 Task: Create a schedule automation trigger every second saturday of the month at 03:00 PM.
Action: Mouse moved to (1160, 339)
Screenshot: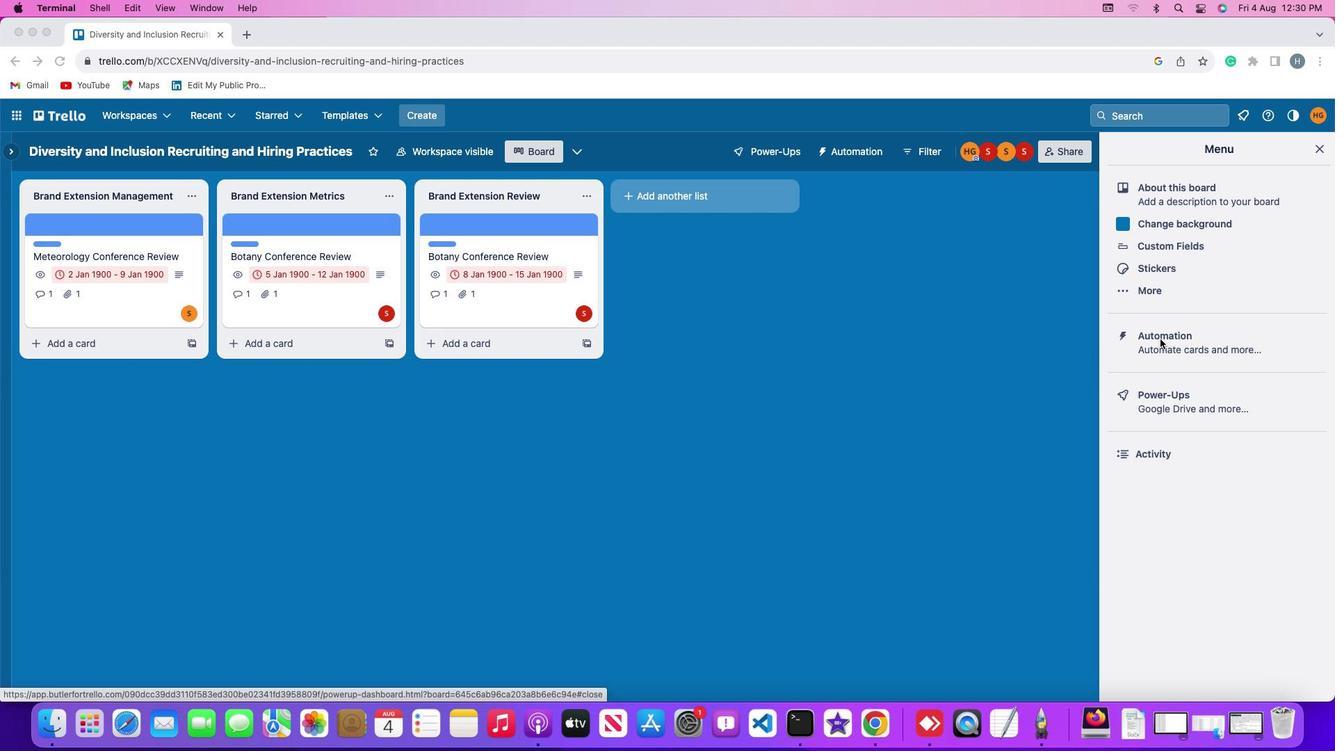 
Action: Mouse pressed left at (1160, 339)
Screenshot: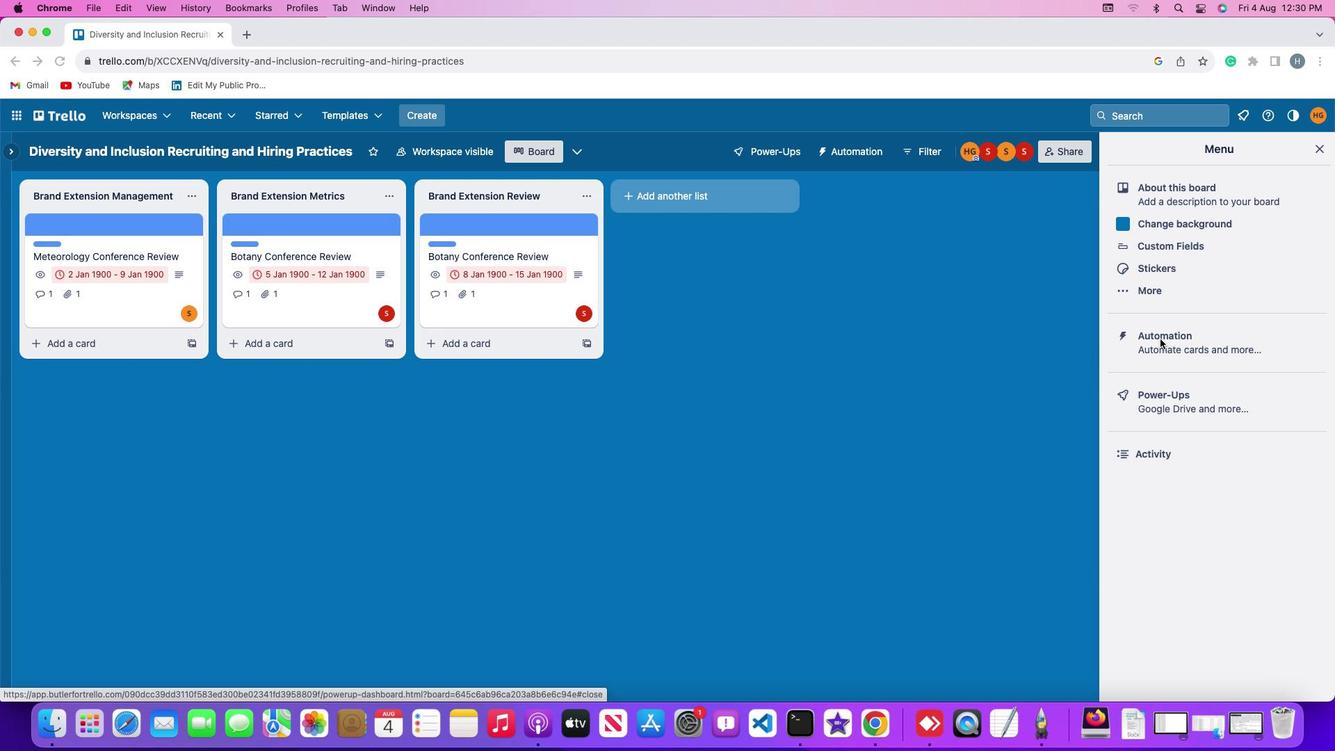 
Action: Mouse moved to (1164, 338)
Screenshot: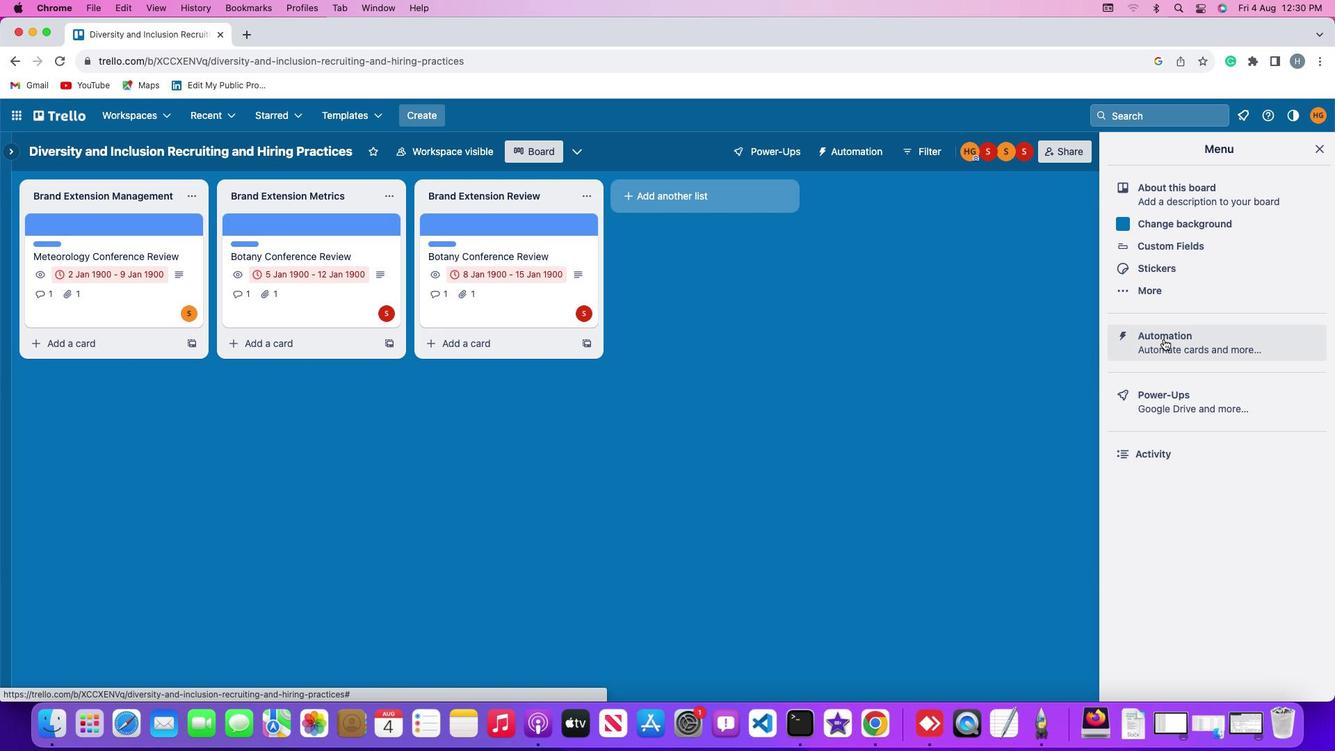 
Action: Mouse pressed left at (1164, 338)
Screenshot: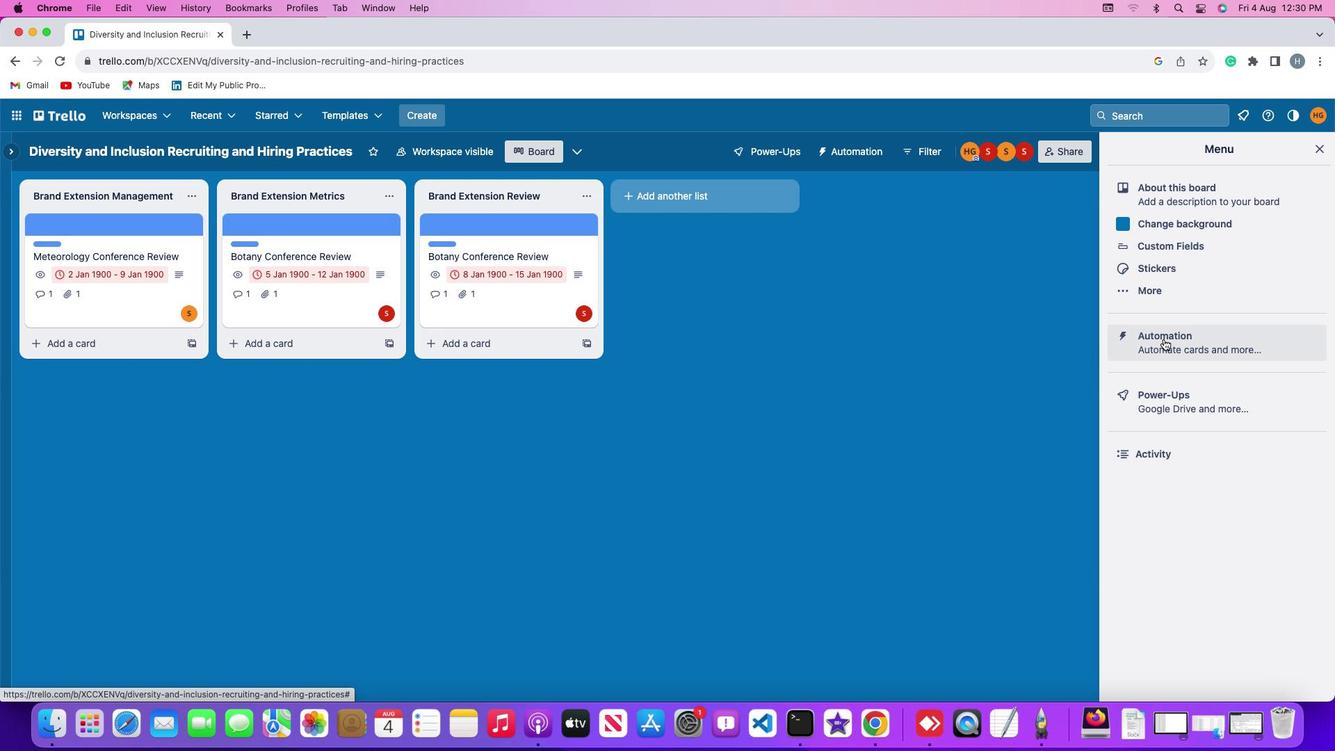 
Action: Mouse moved to (102, 297)
Screenshot: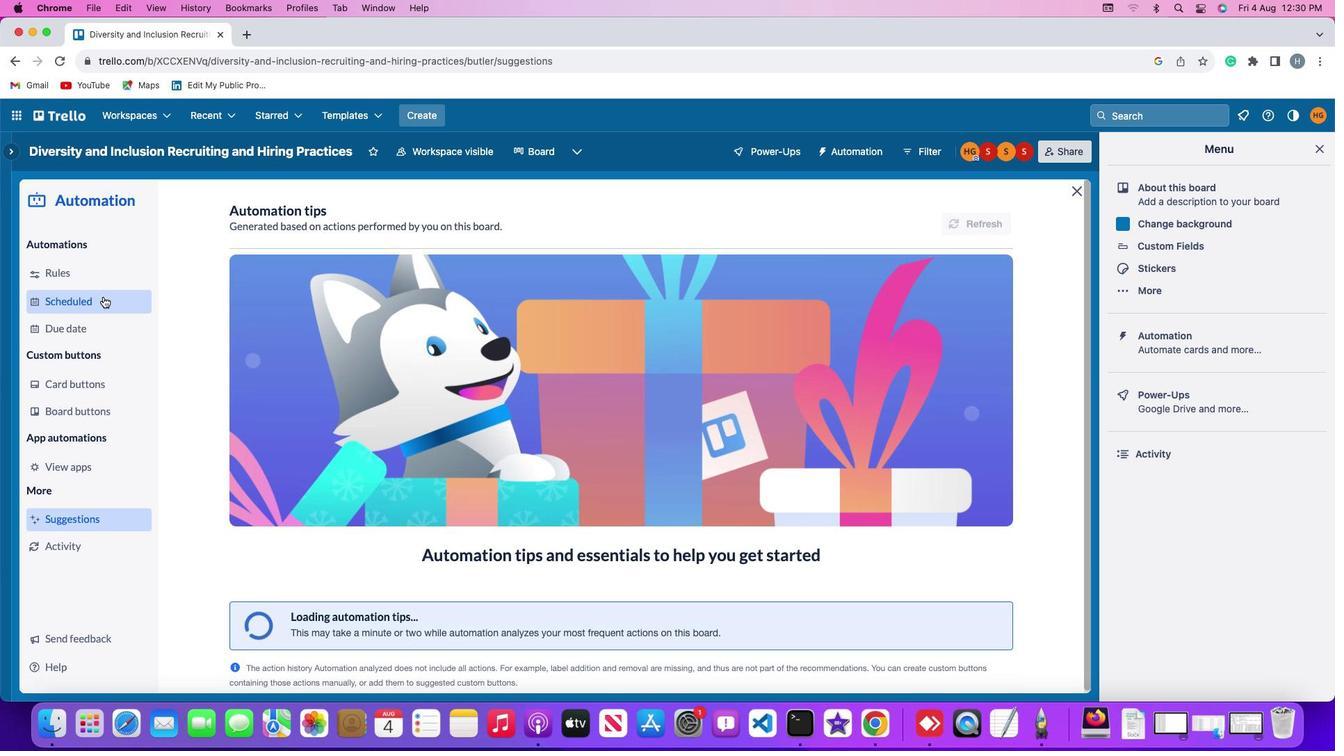 
Action: Mouse pressed left at (102, 297)
Screenshot: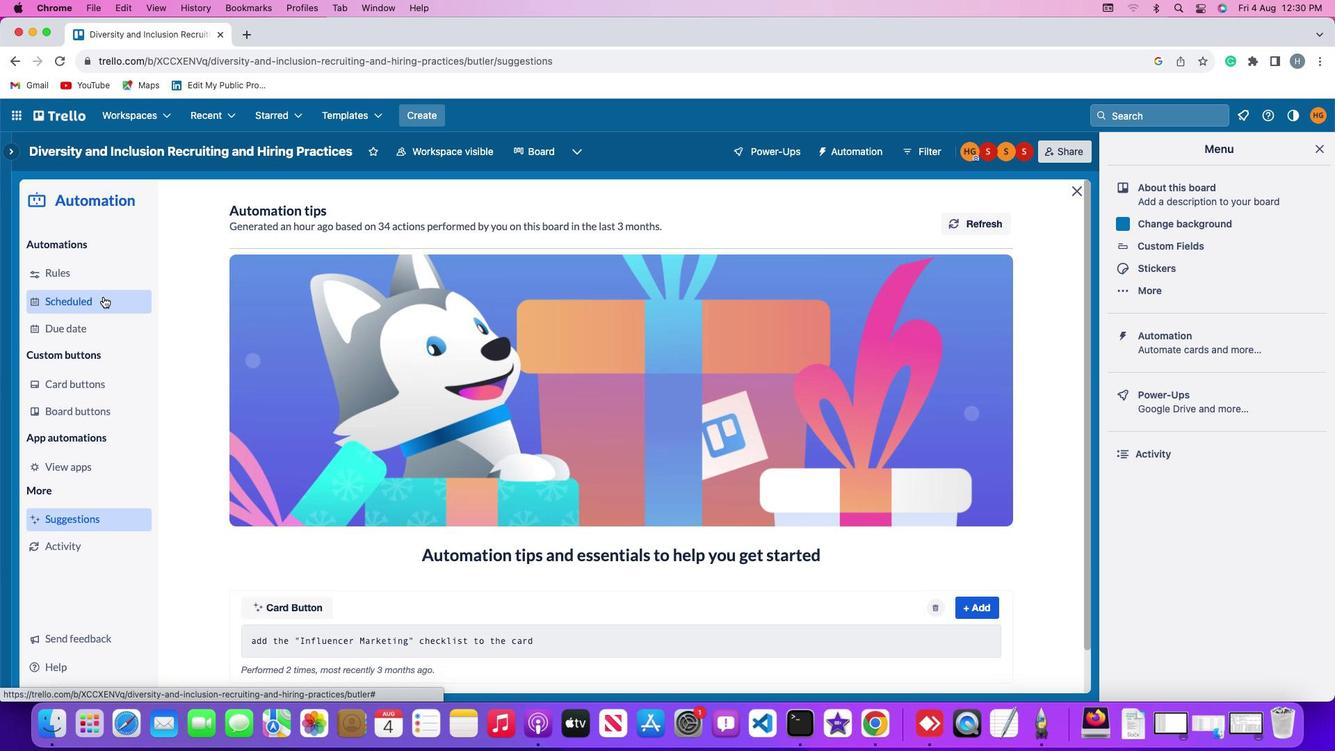 
Action: Mouse moved to (916, 212)
Screenshot: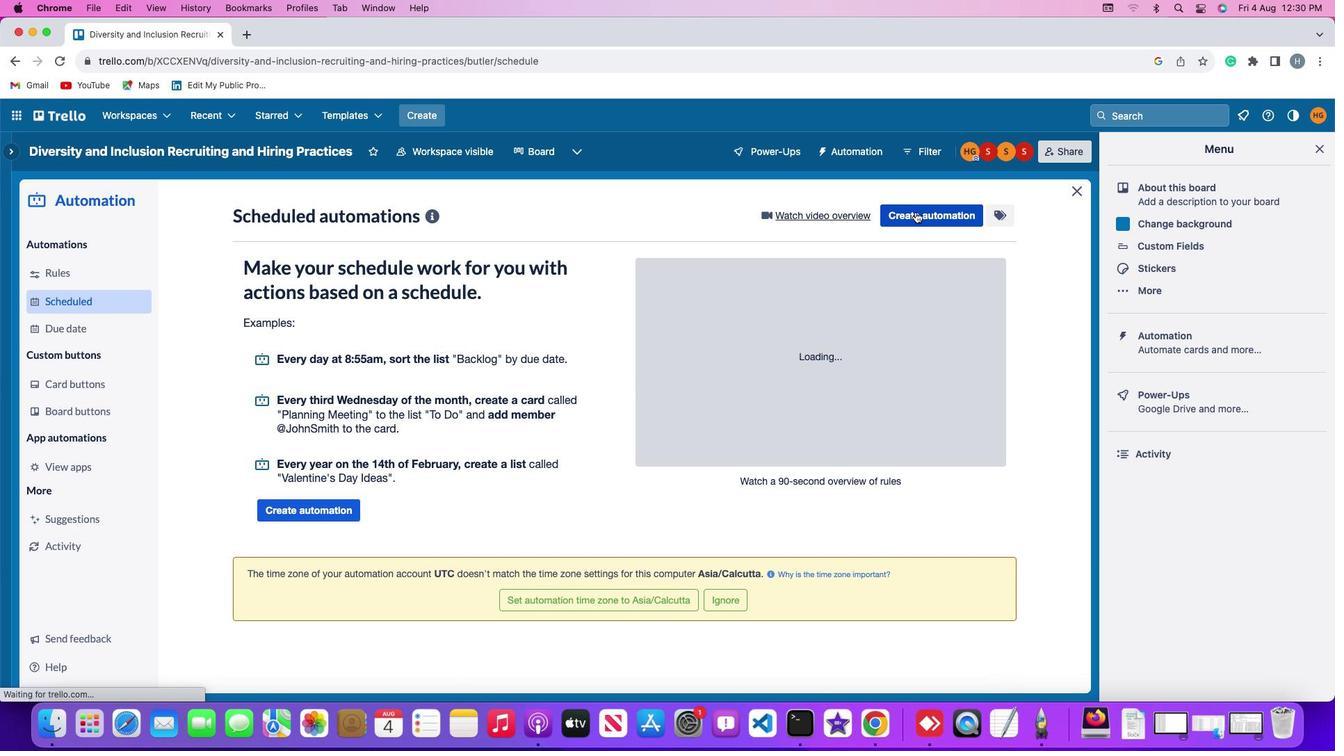 
Action: Mouse pressed left at (916, 212)
Screenshot: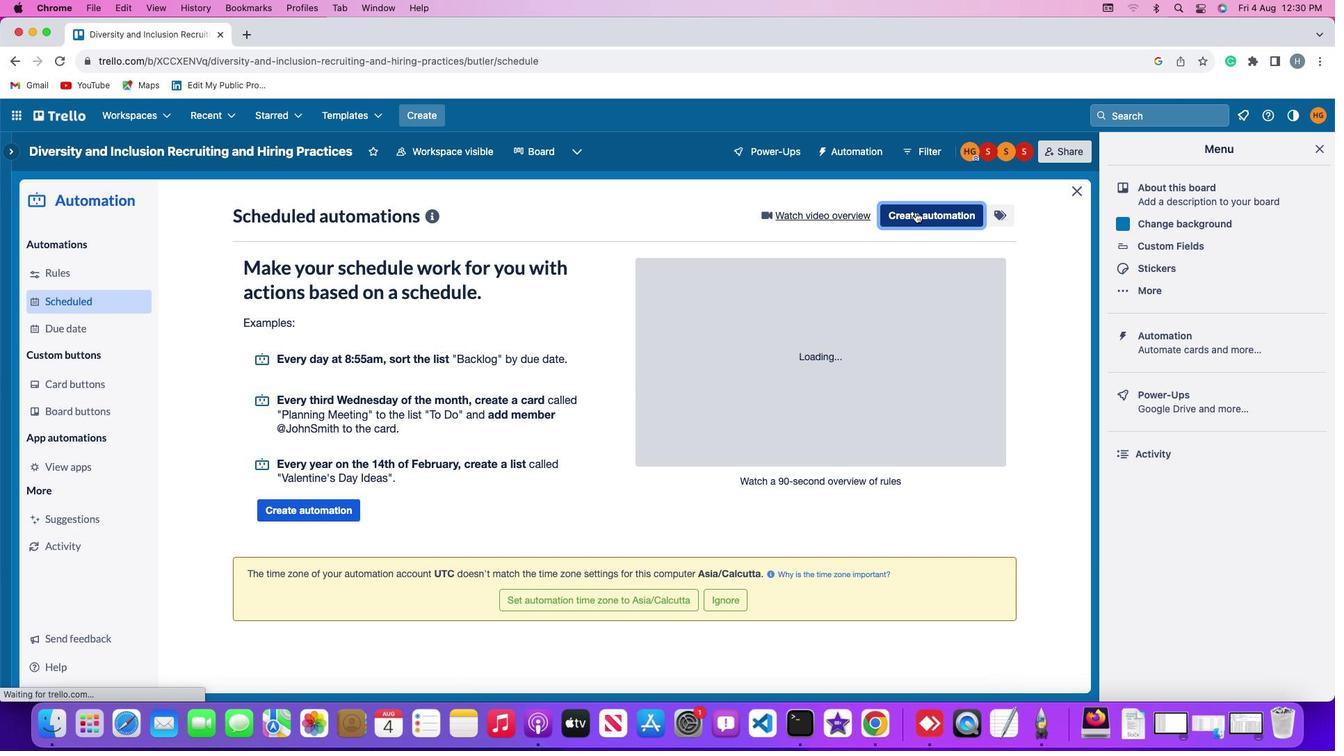 
Action: Mouse moved to (690, 346)
Screenshot: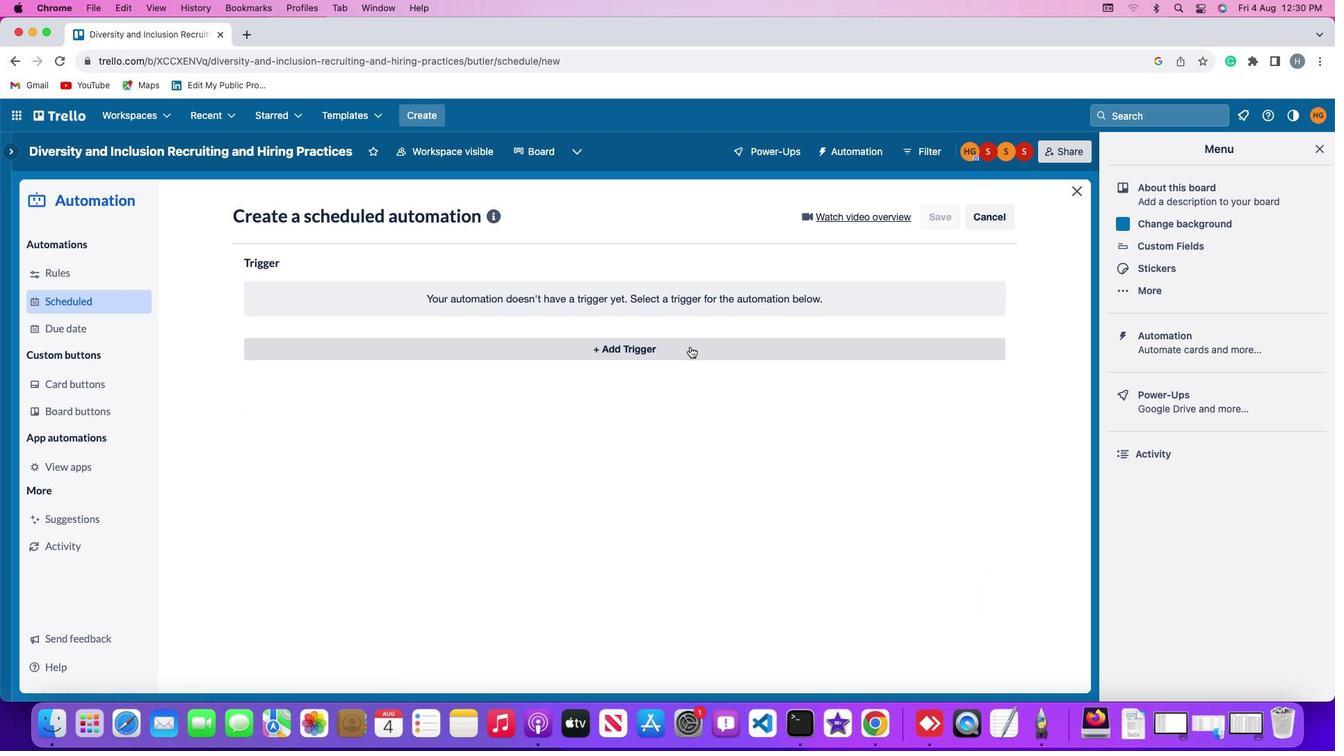 
Action: Mouse pressed left at (690, 346)
Screenshot: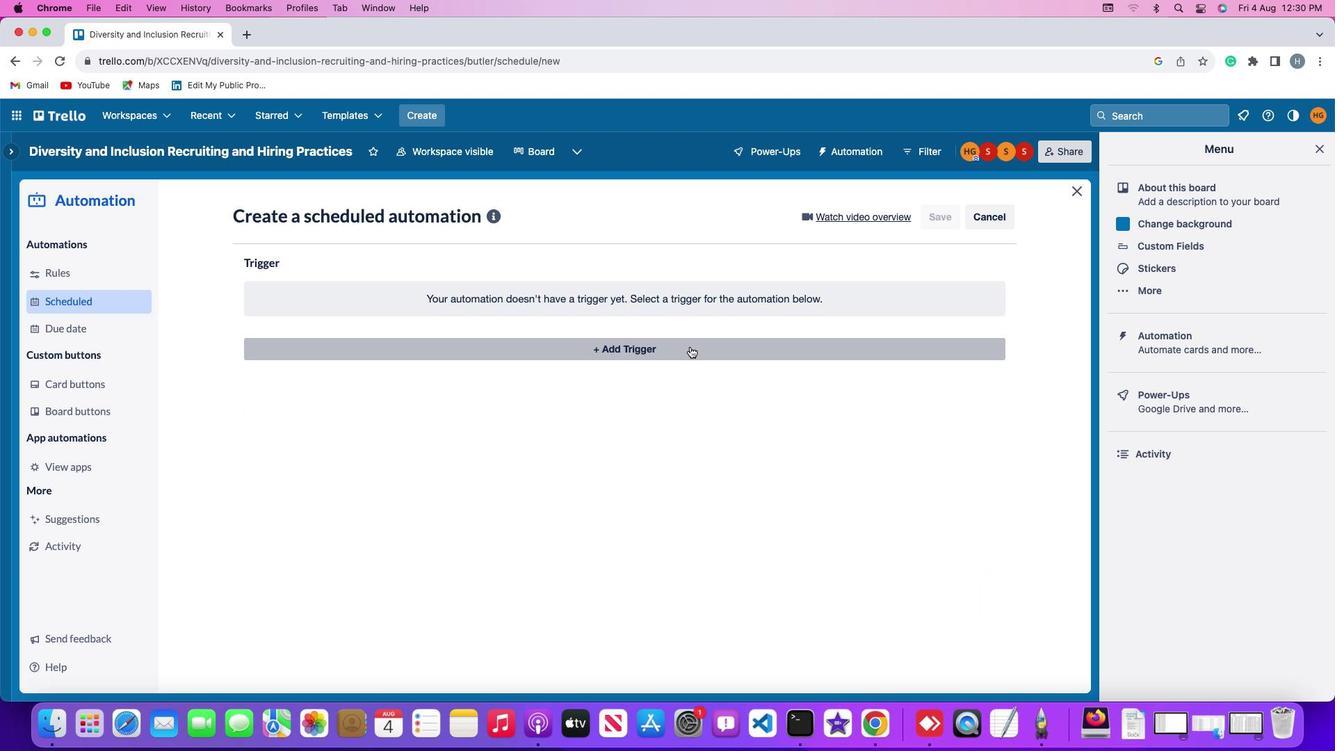 
Action: Mouse moved to (299, 594)
Screenshot: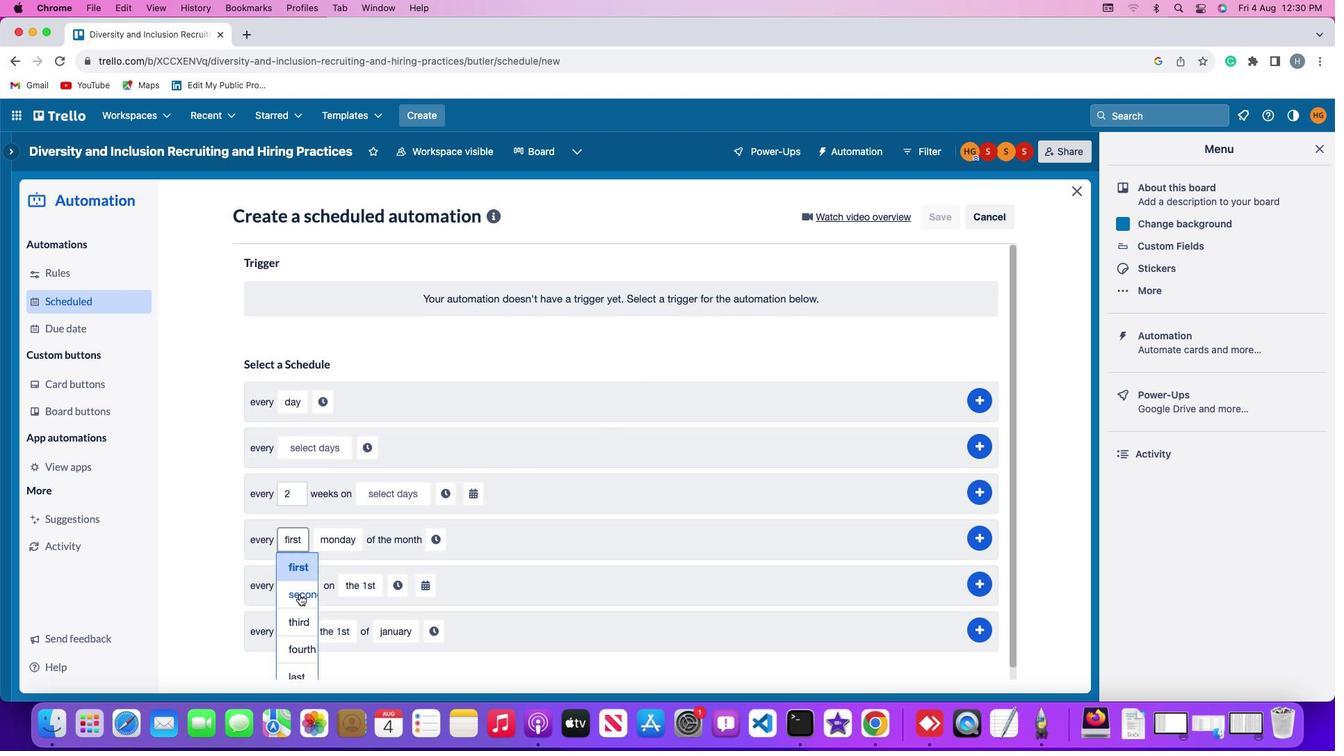 
Action: Mouse pressed left at (299, 594)
Screenshot: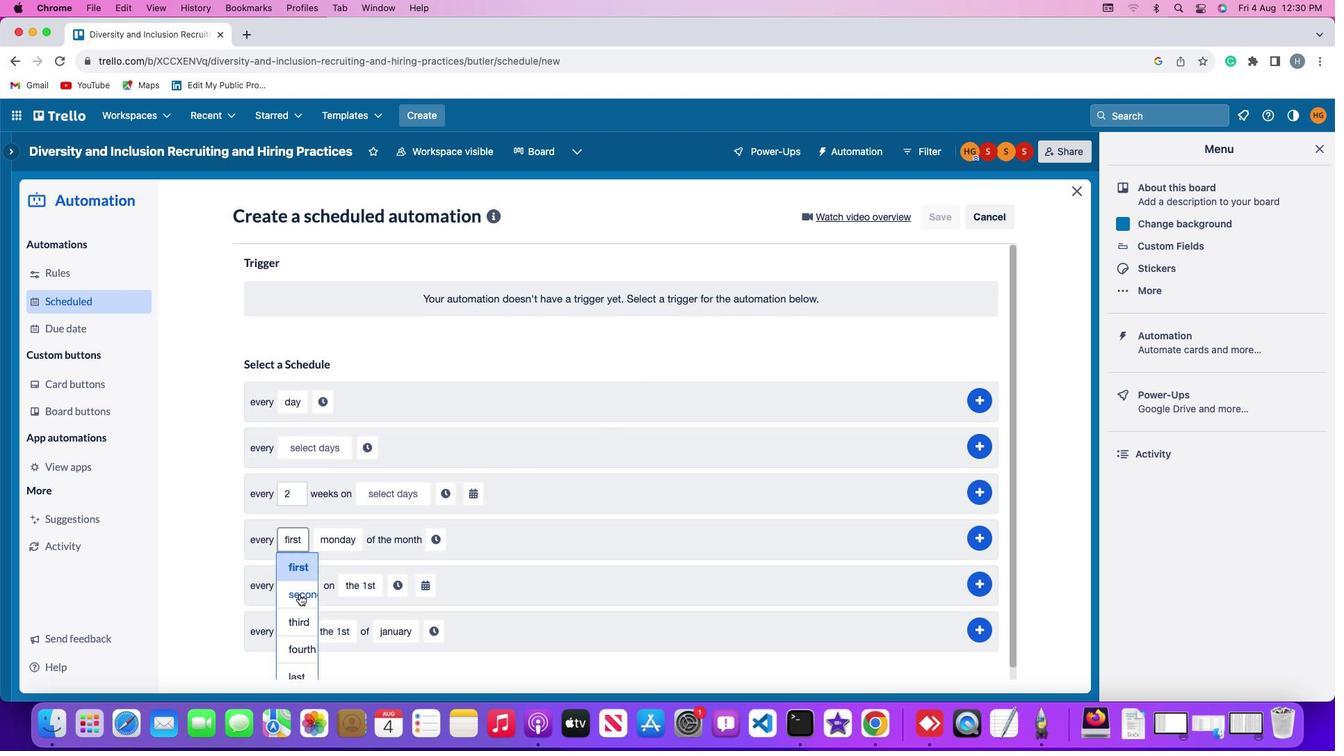 
Action: Mouse moved to (370, 488)
Screenshot: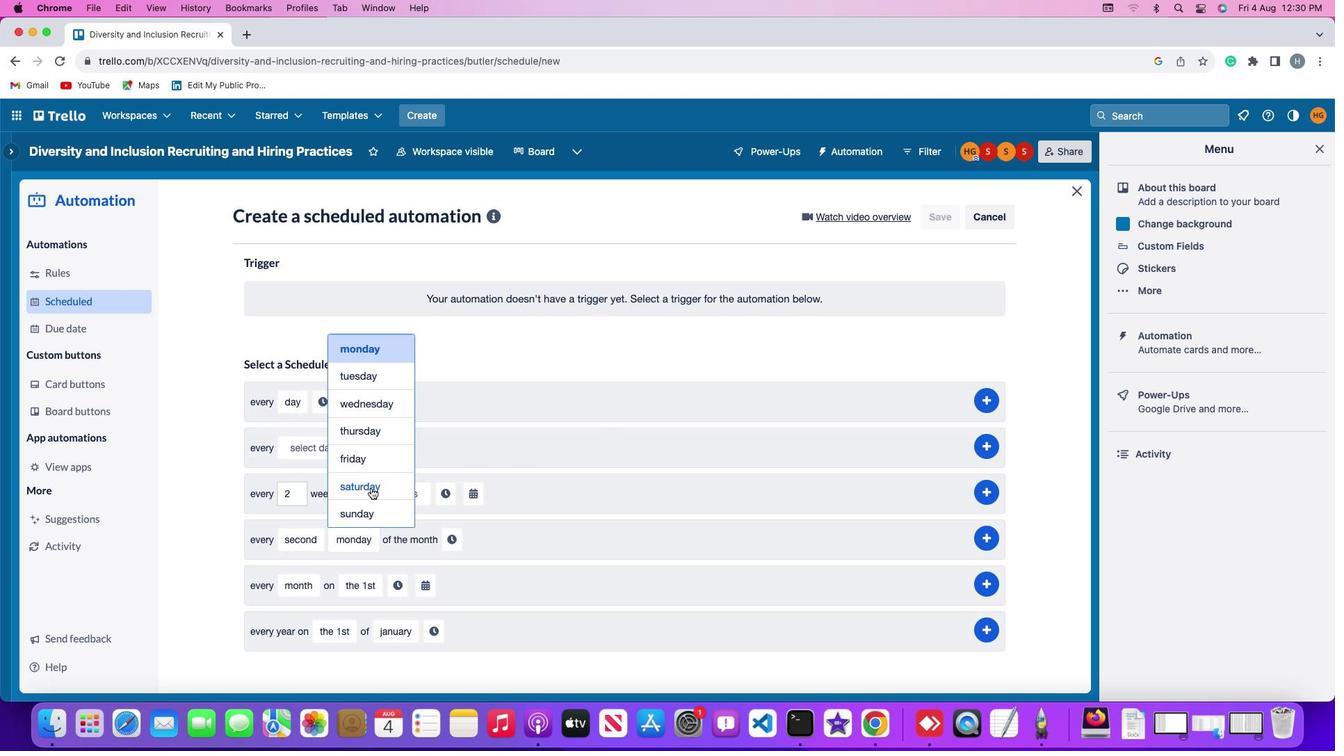 
Action: Mouse pressed left at (370, 488)
Screenshot: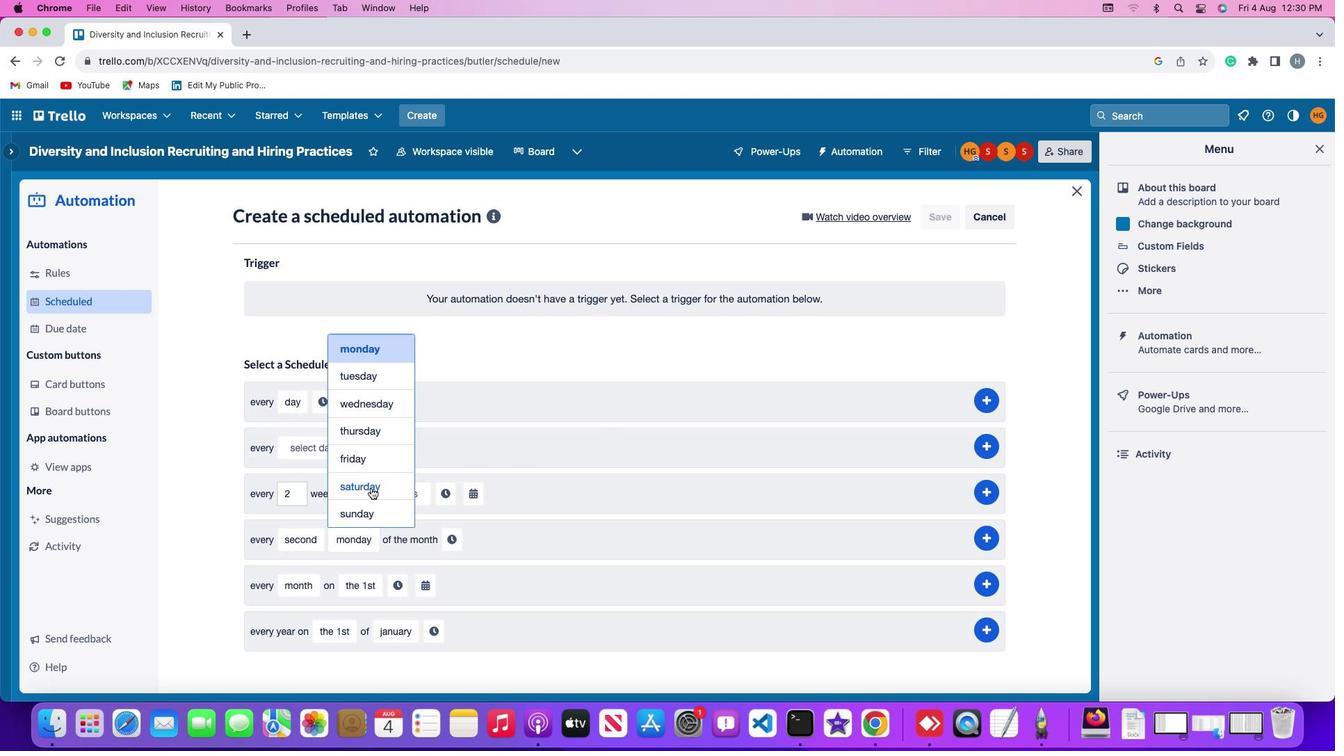 
Action: Mouse moved to (455, 538)
Screenshot: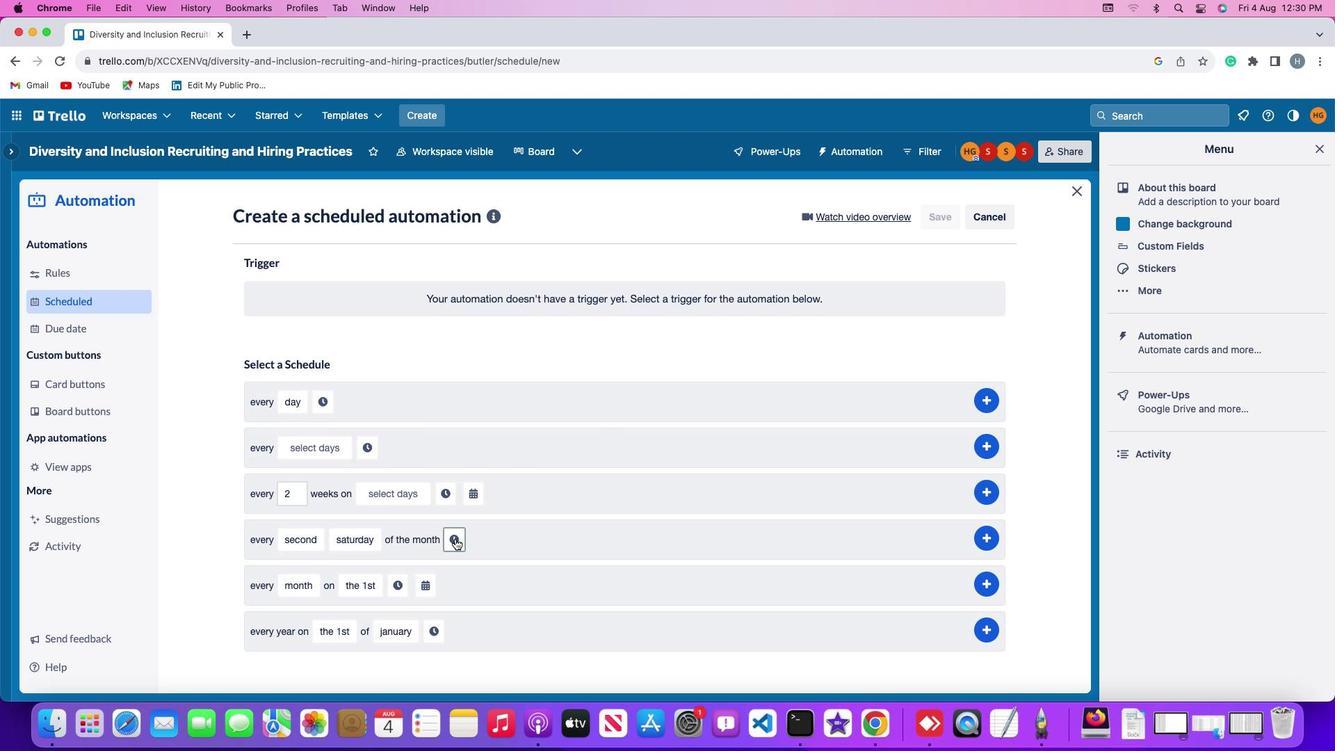 
Action: Mouse pressed left at (455, 538)
Screenshot: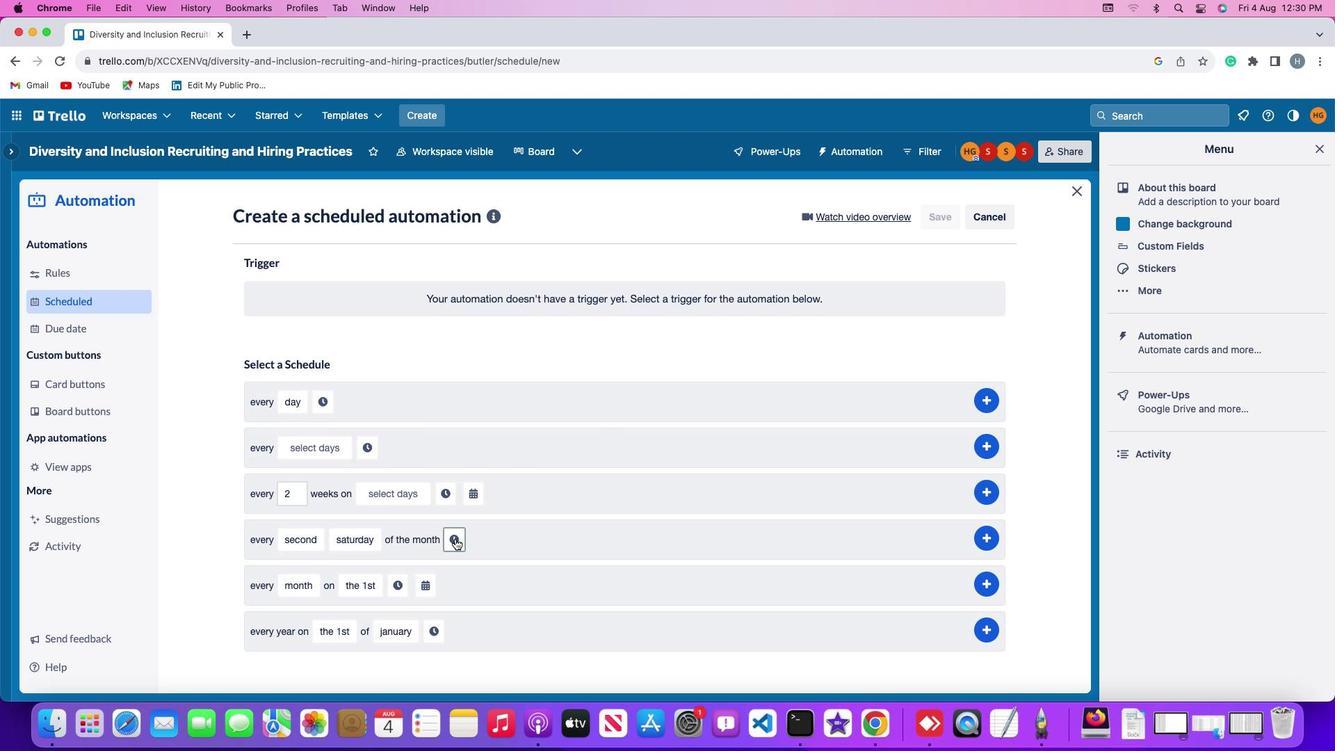 
Action: Mouse moved to (487, 540)
Screenshot: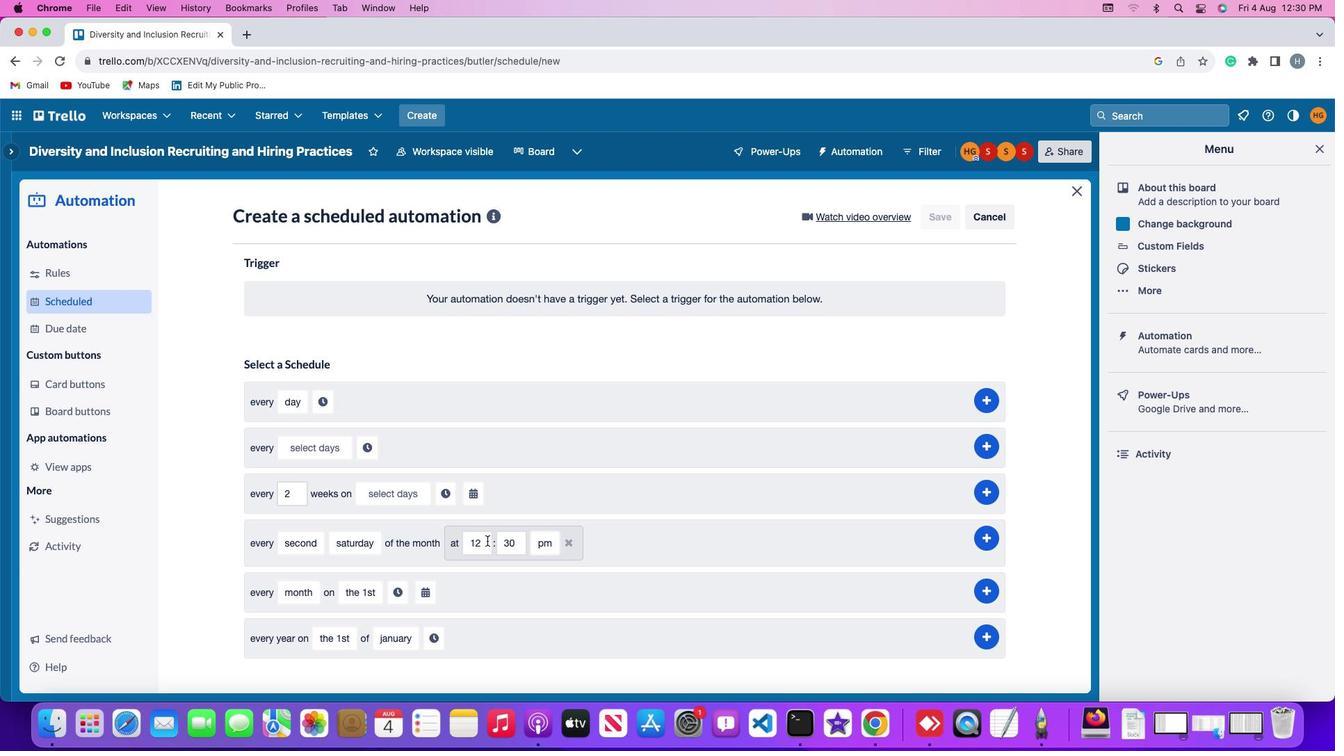 
Action: Mouse pressed left at (487, 540)
Screenshot: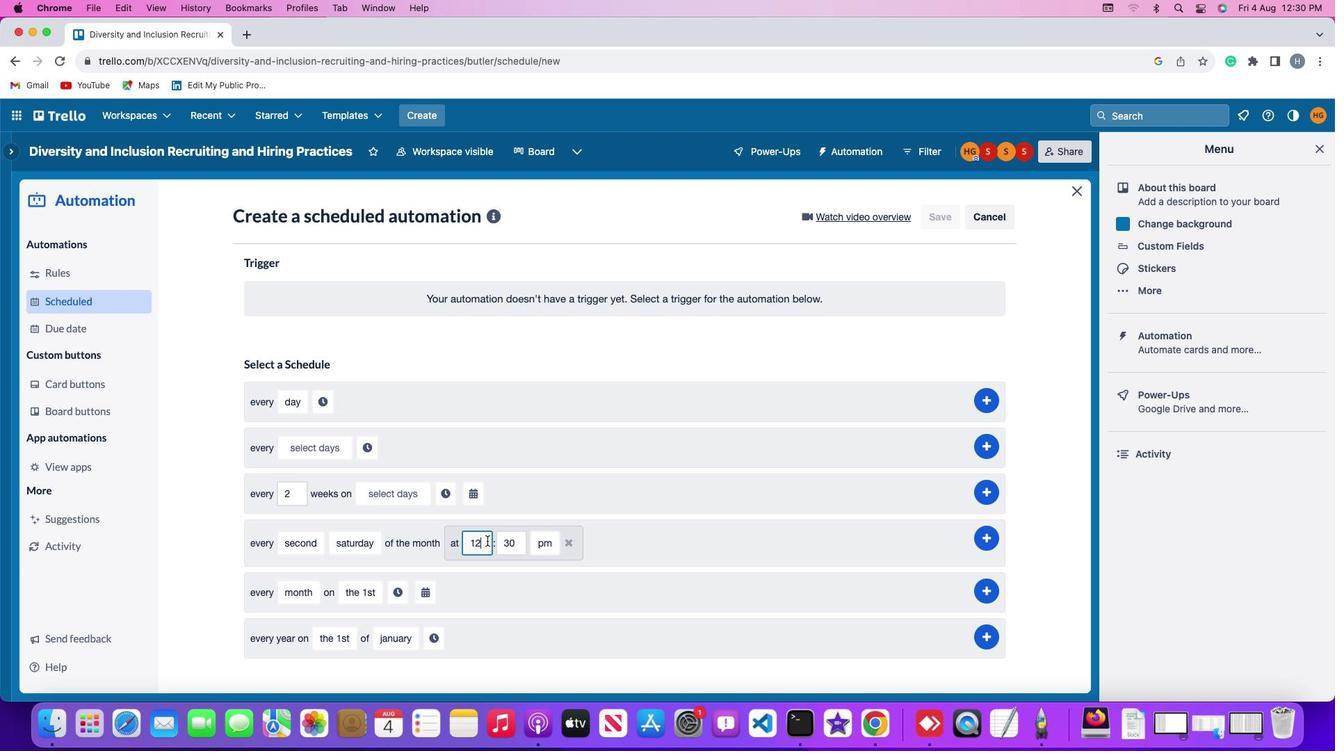 
Action: Mouse moved to (487, 539)
Screenshot: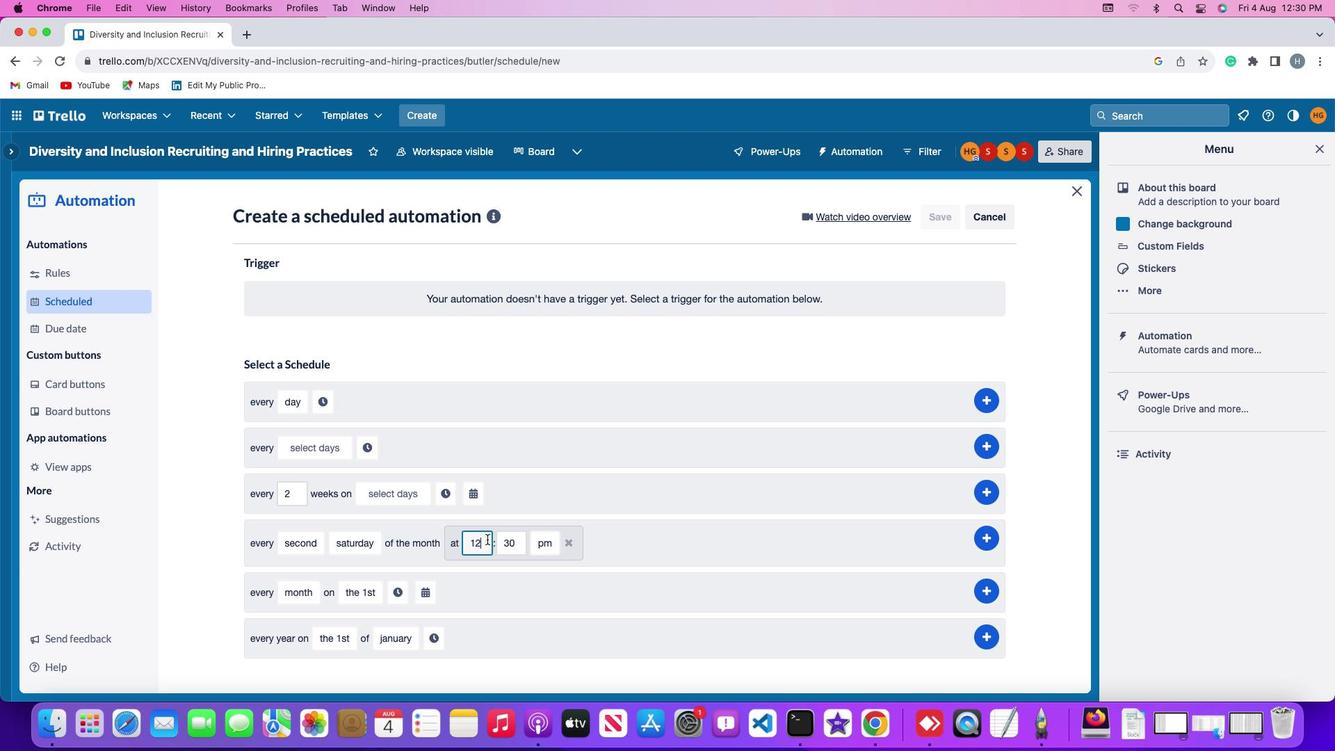 
Action: Key pressed Key.backspaceKey.backspace'3'
Screenshot: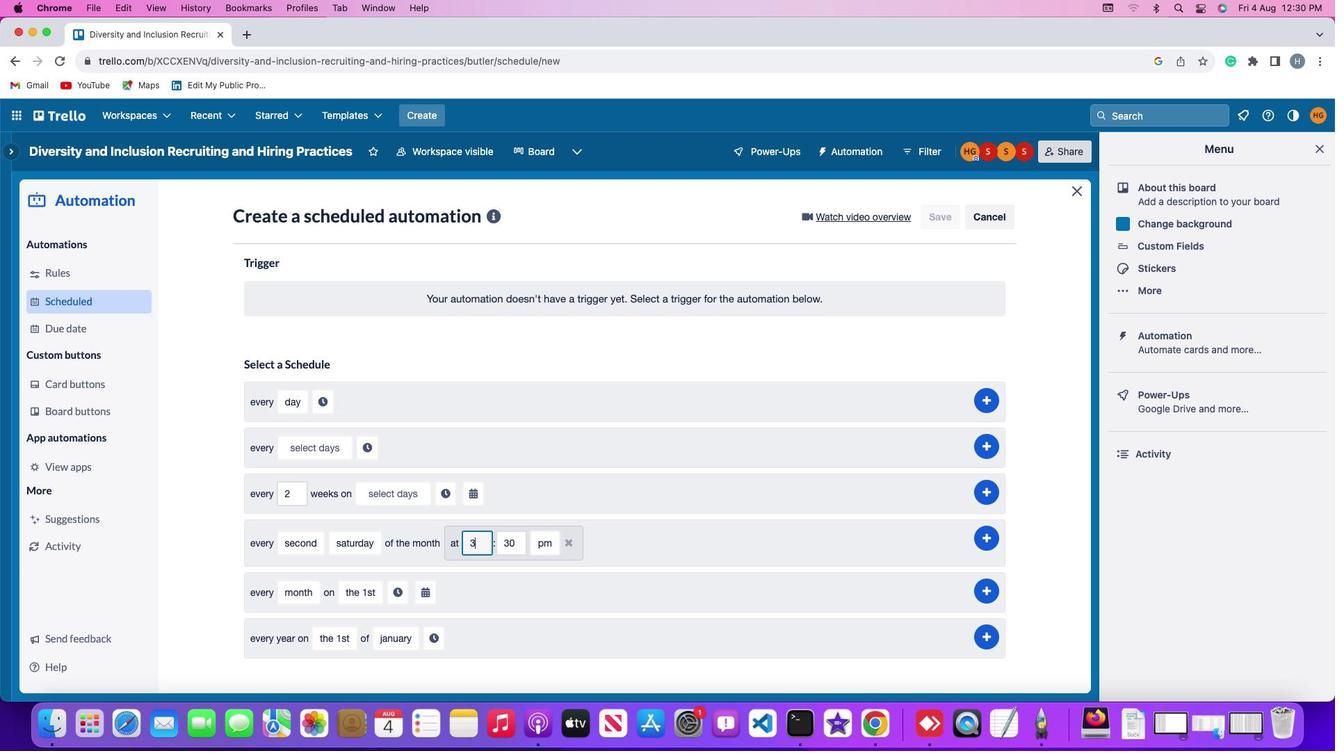 
Action: Mouse moved to (516, 540)
Screenshot: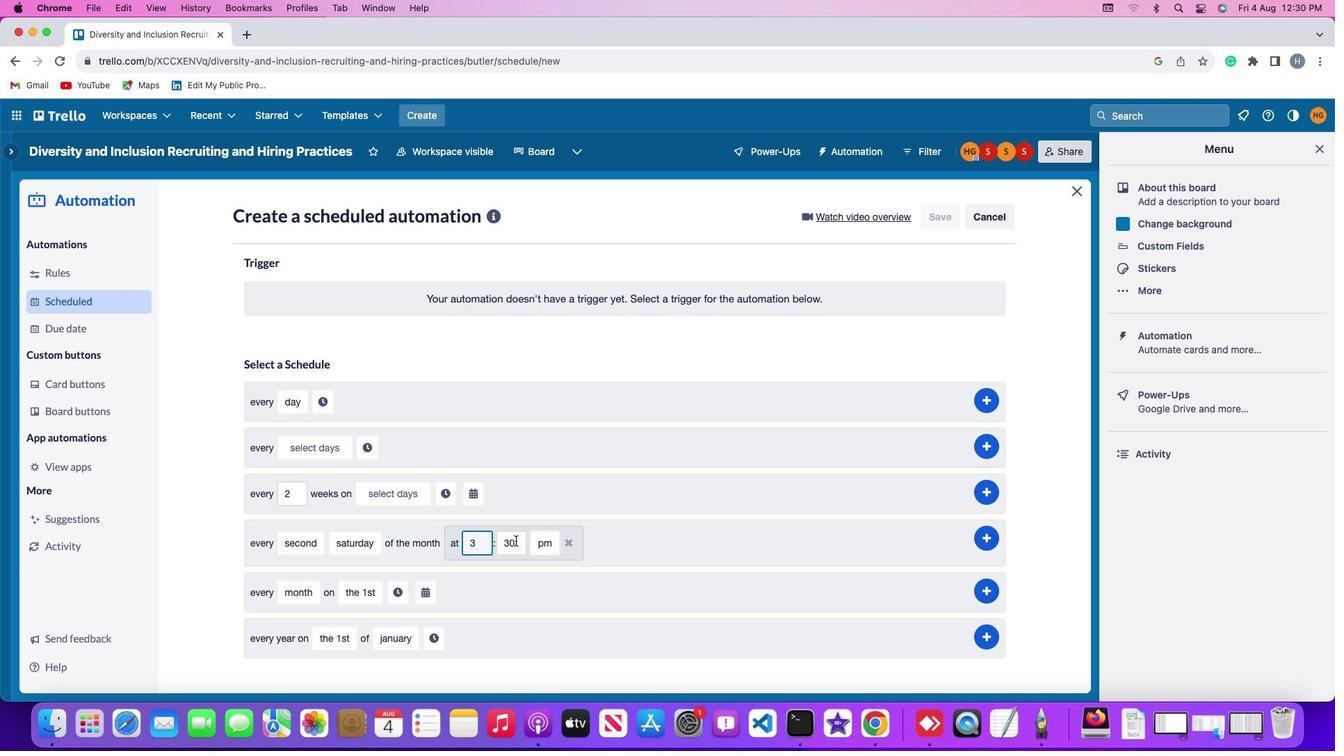 
Action: Mouse pressed left at (516, 540)
Screenshot: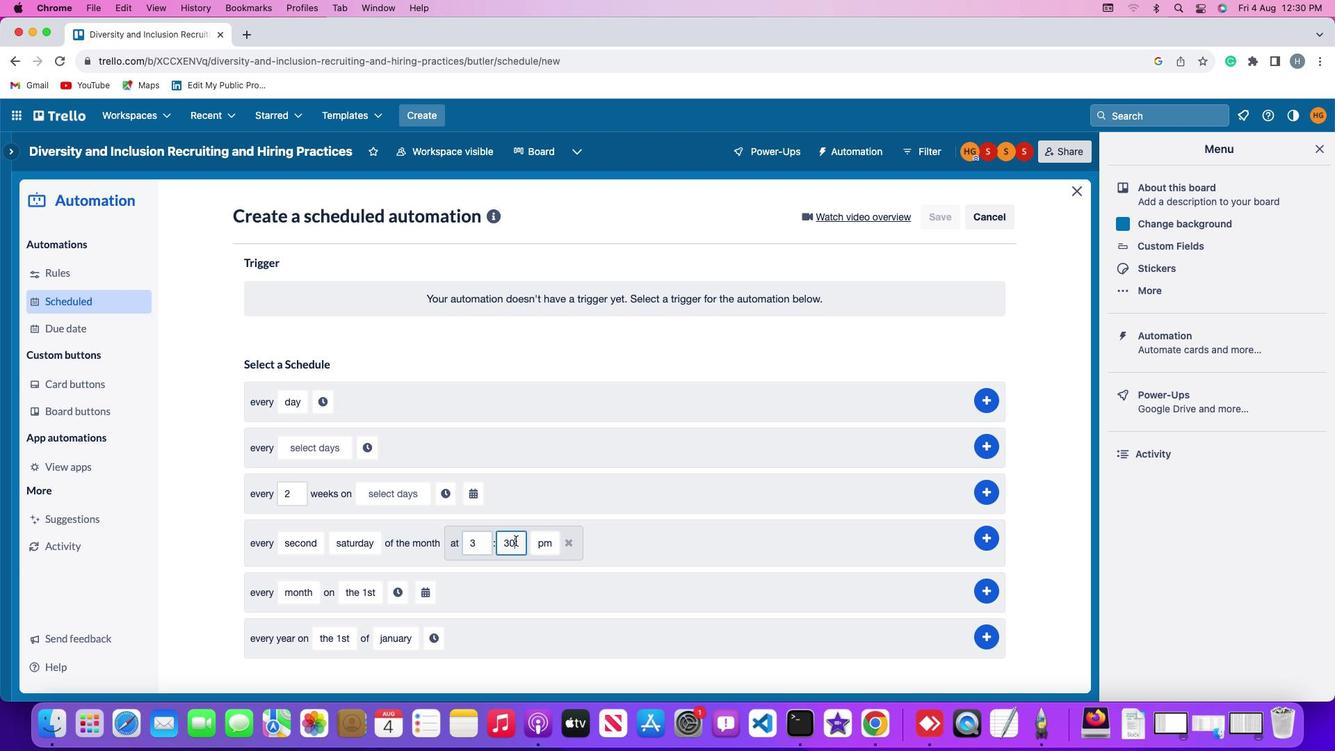 
Action: Mouse moved to (516, 540)
Screenshot: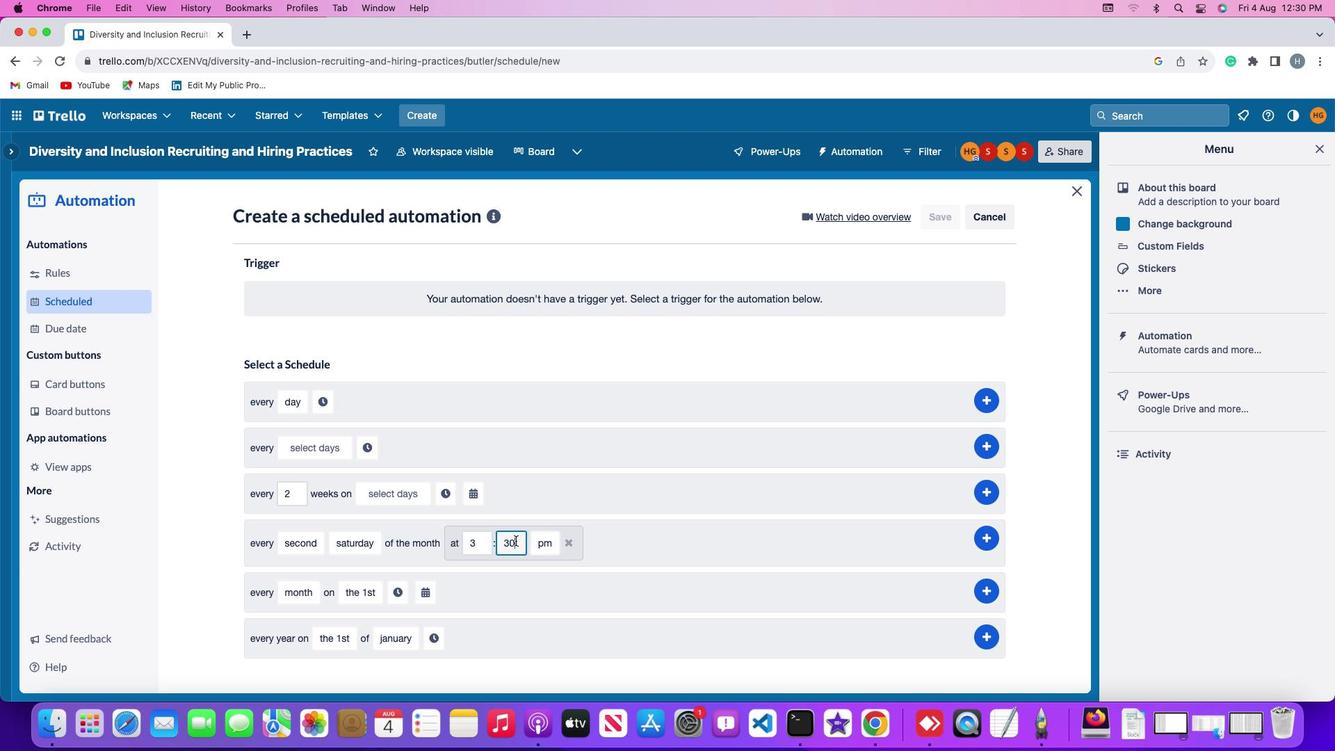 
Action: Key pressed Key.backspaceKey.backspace'0''0'
Screenshot: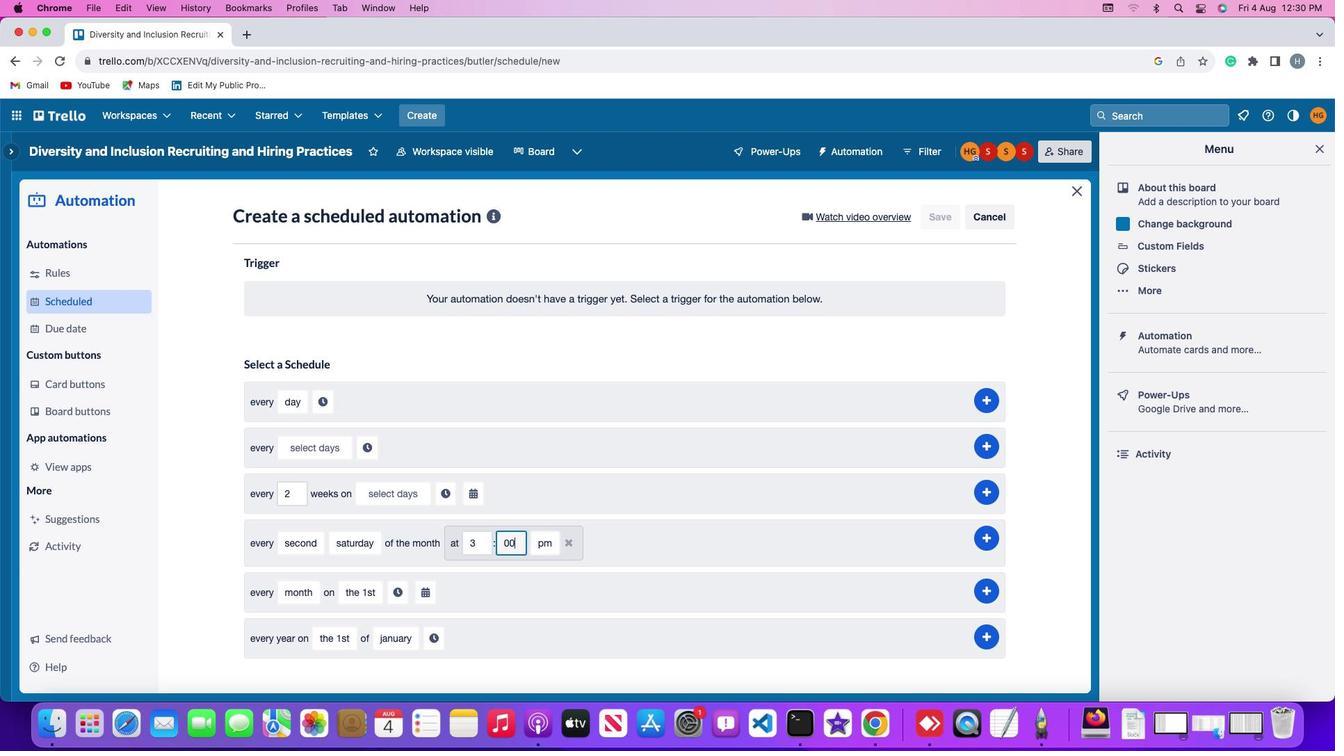 
Action: Mouse moved to (550, 593)
Screenshot: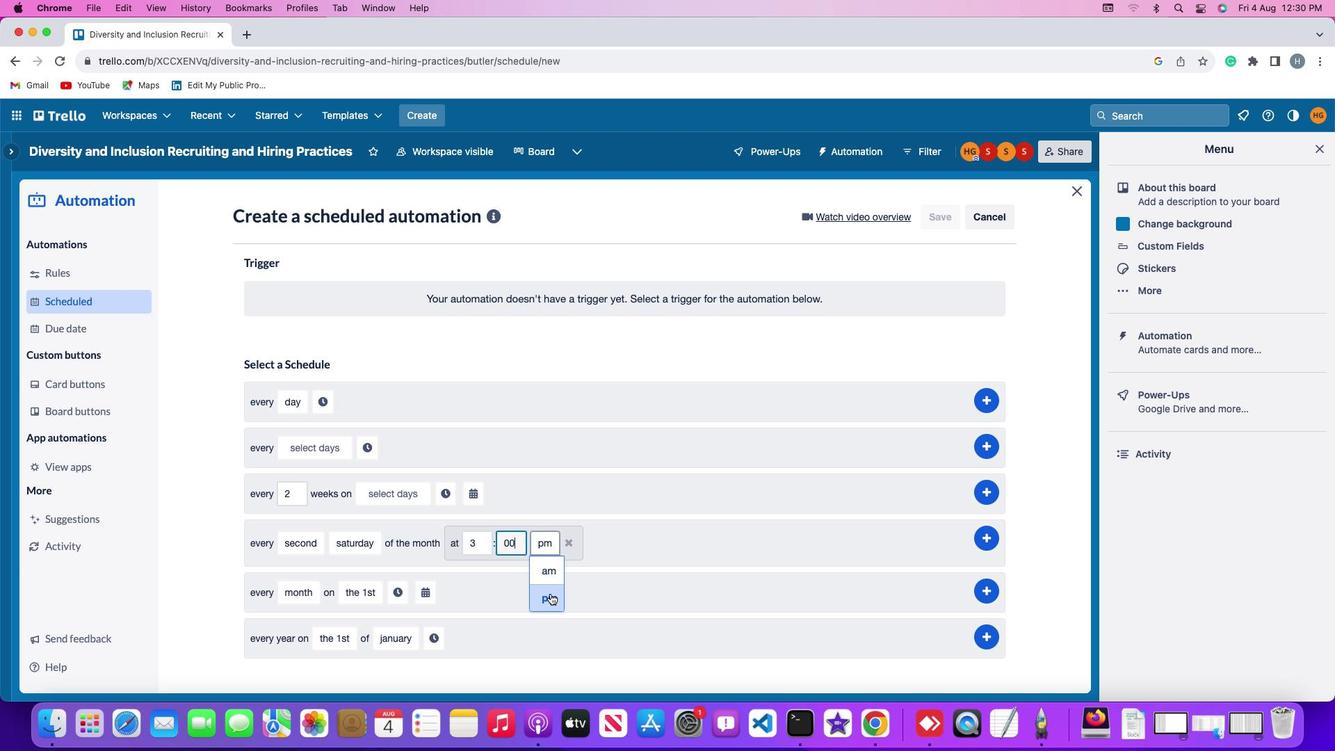 
Action: Mouse pressed left at (550, 593)
Screenshot: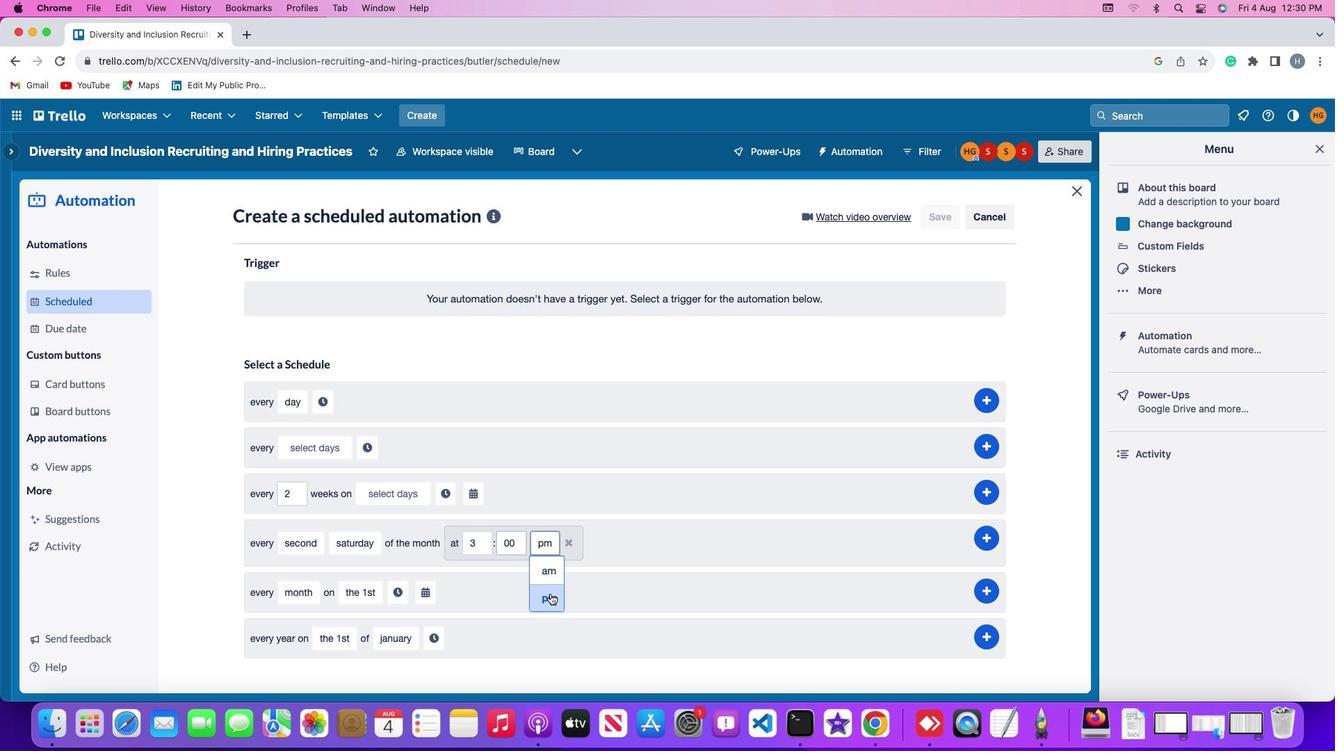 
Action: Mouse moved to (983, 537)
Screenshot: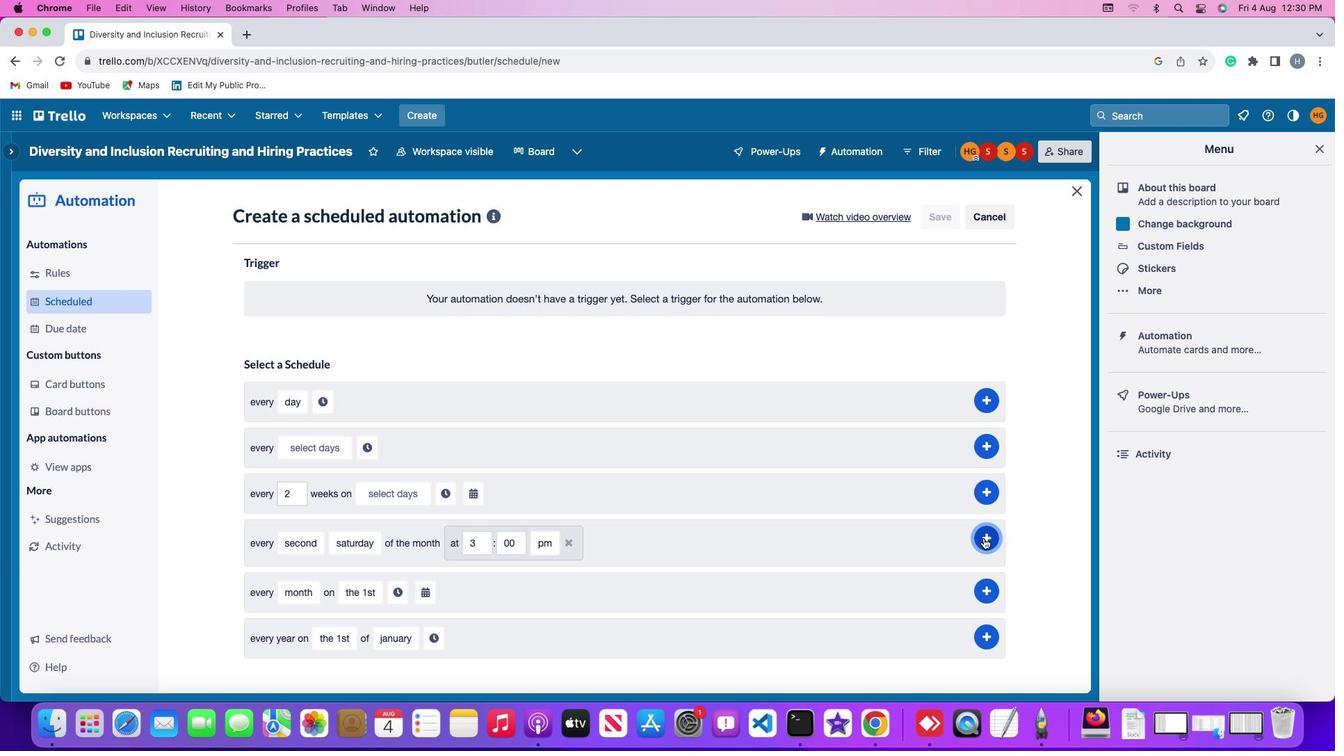 
Action: Mouse pressed left at (983, 537)
Screenshot: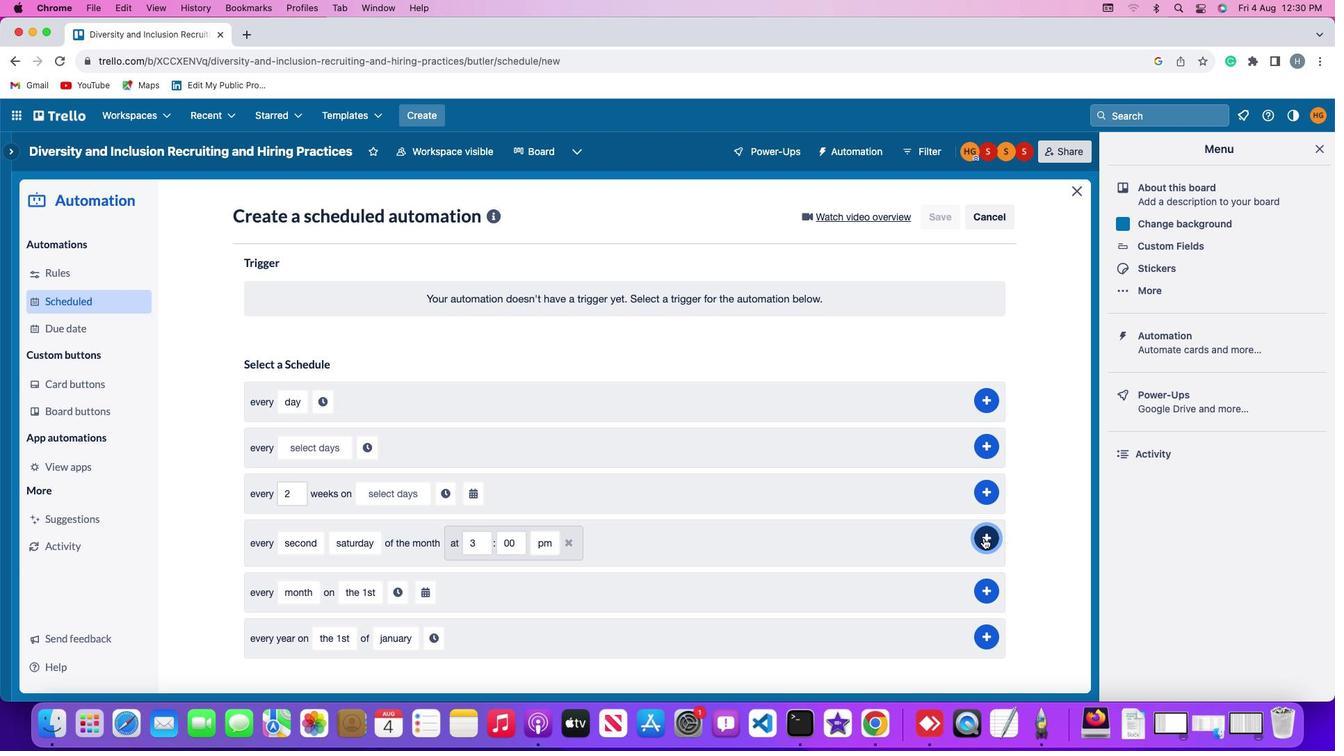 
Action: Mouse moved to (847, 389)
Screenshot: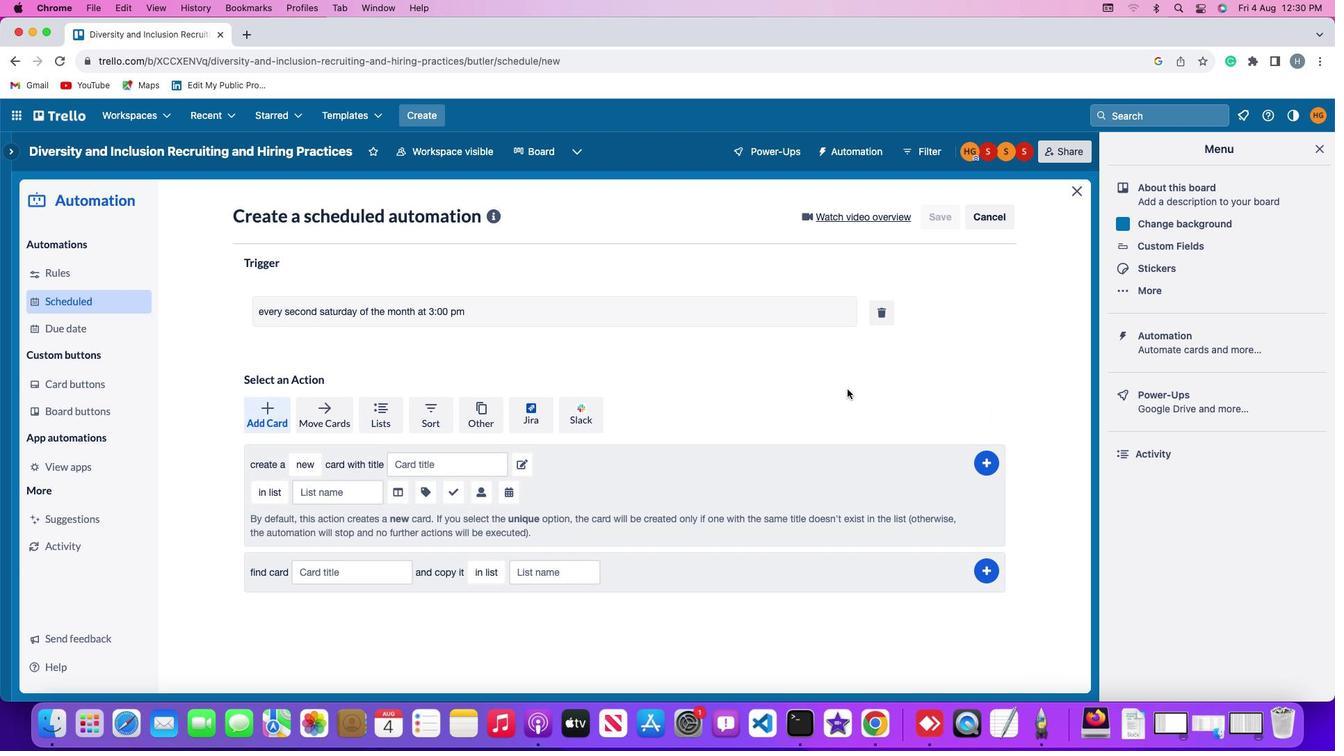 
